Task: Add a signature Andrew Lee containing 'Kind regards, Andrew Lee' to email address softage.1@softage.net and add a folder Documents
Action: Mouse moved to (278, 206)
Screenshot: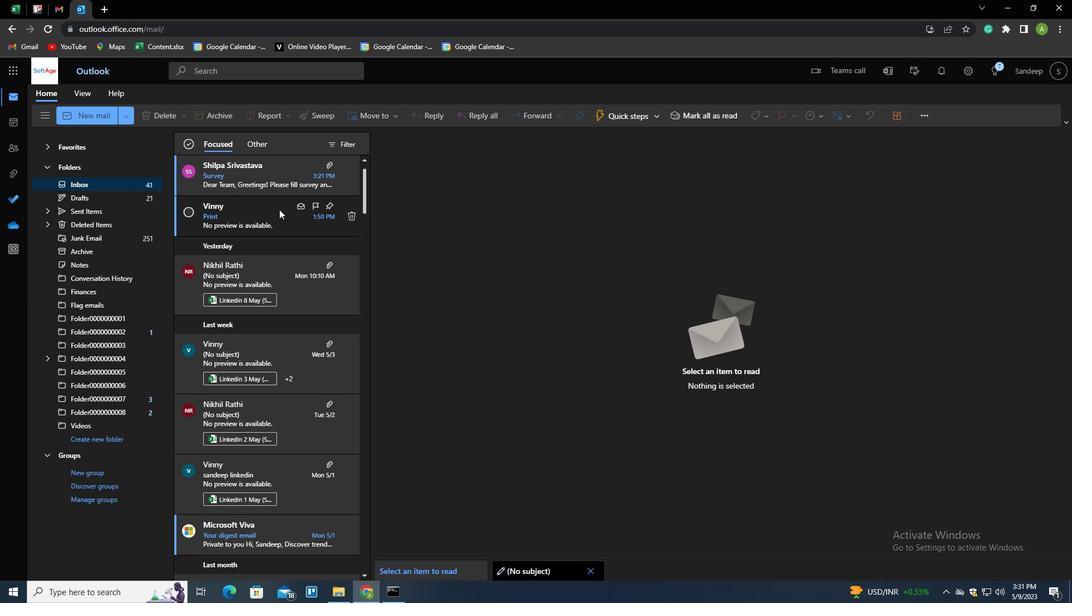 
Action: Key pressed n
Screenshot: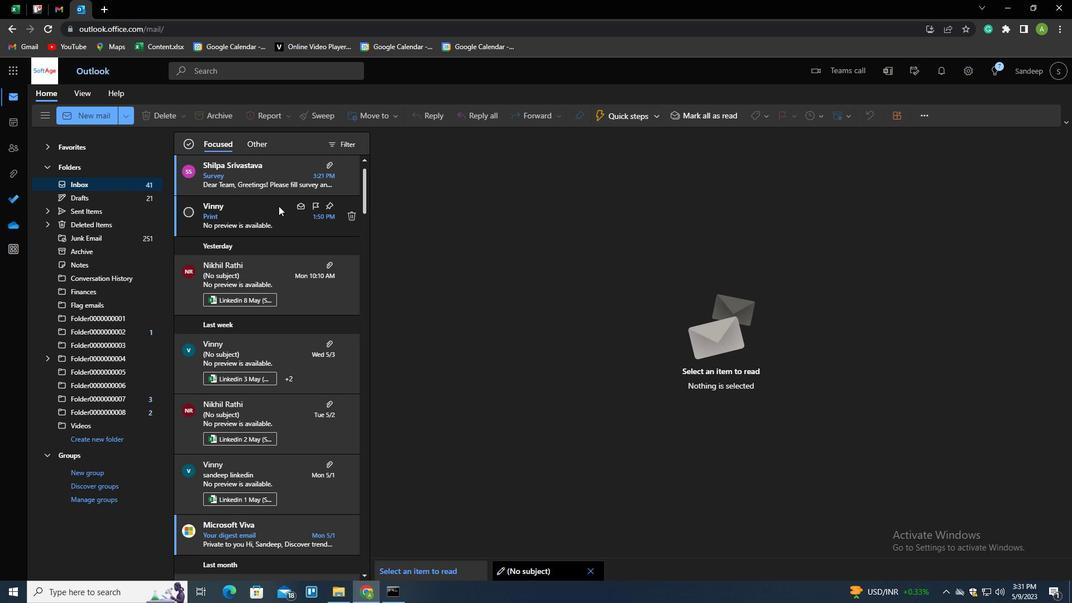 
Action: Mouse moved to (753, 118)
Screenshot: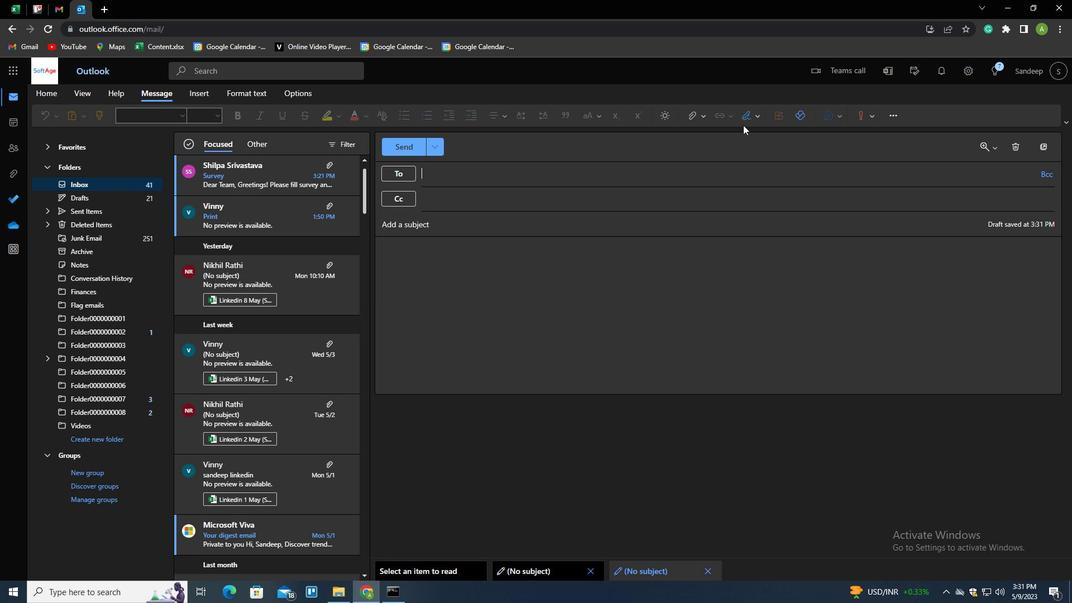 
Action: Mouse pressed left at (753, 118)
Screenshot: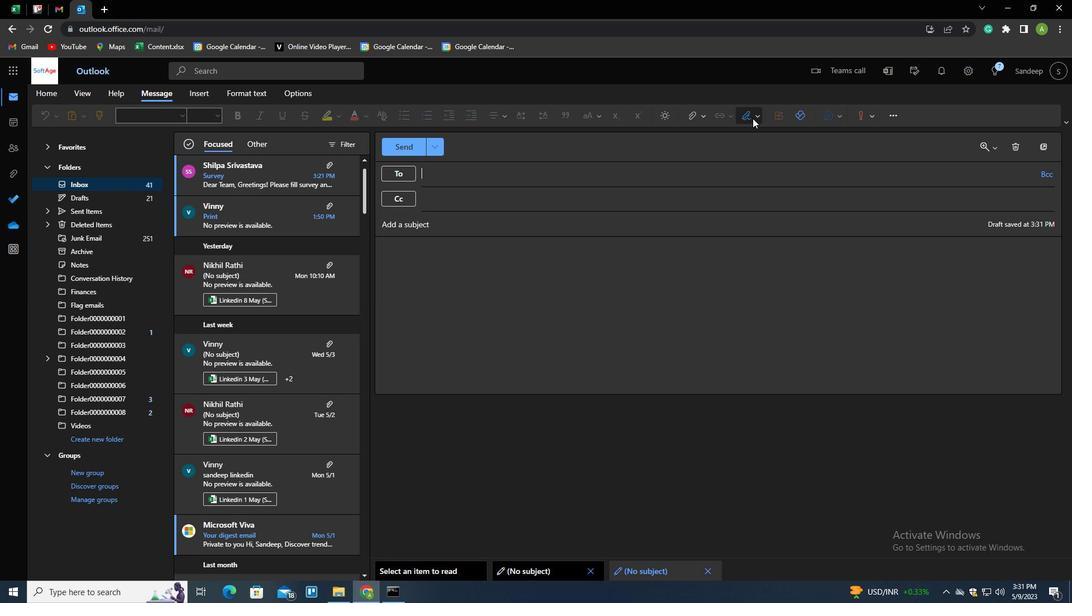 
Action: Mouse moved to (740, 138)
Screenshot: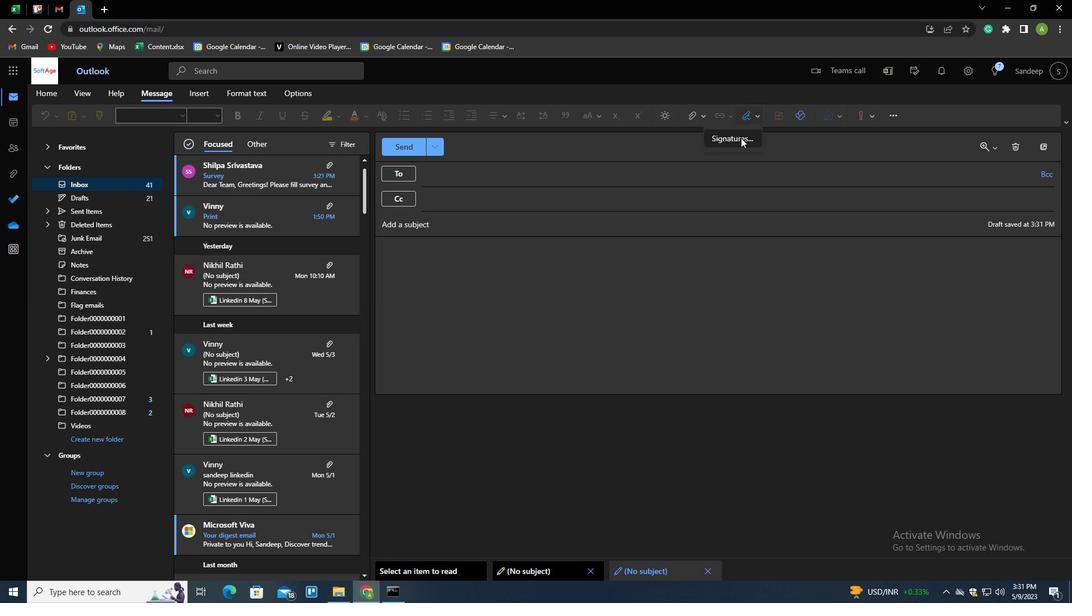 
Action: Mouse pressed left at (740, 138)
Screenshot: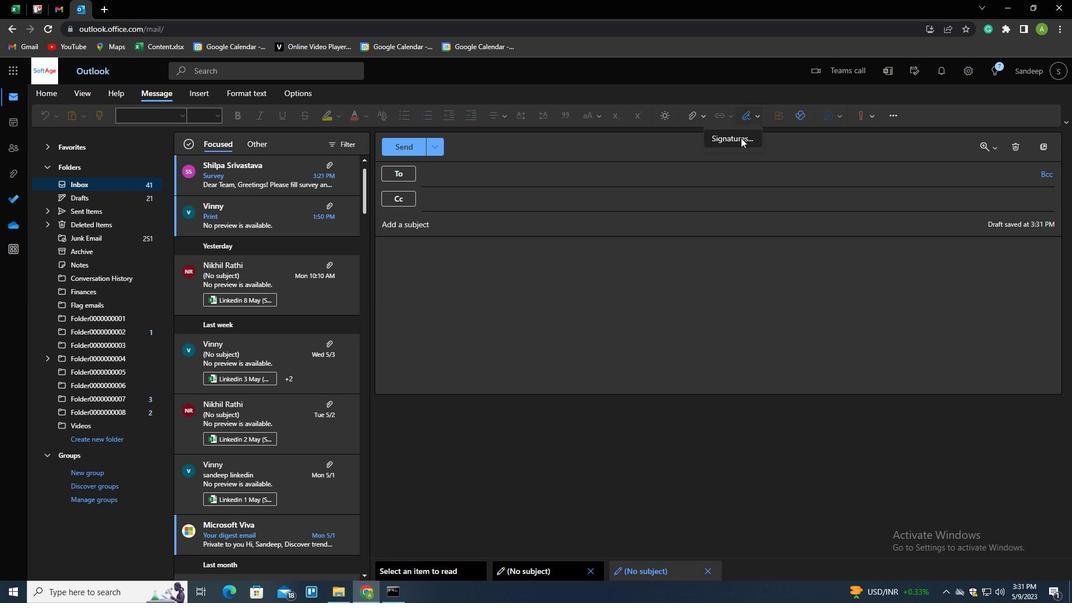
Action: Mouse moved to (452, 206)
Screenshot: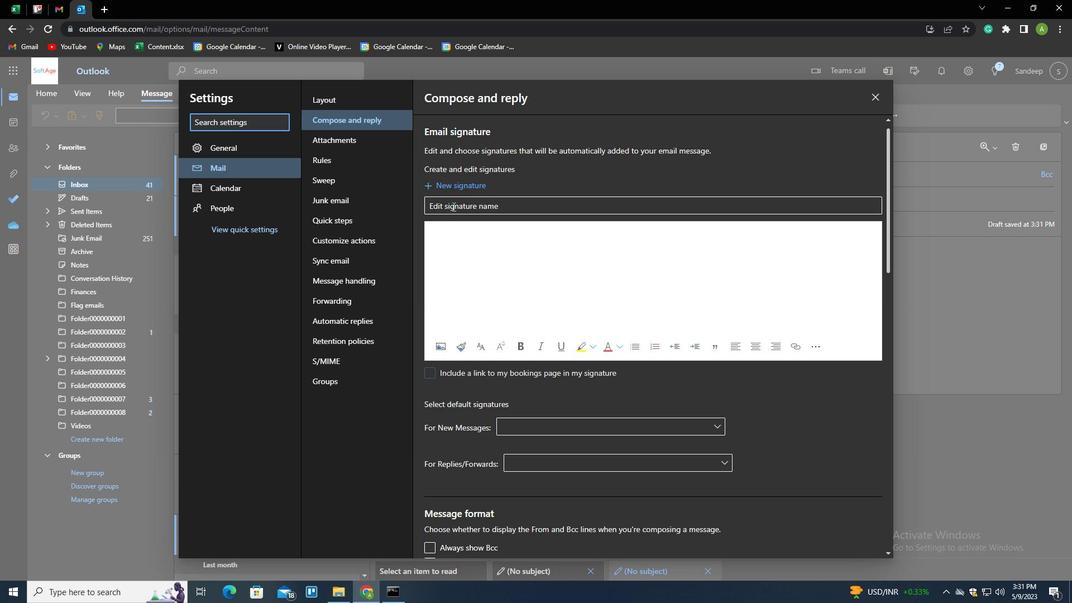 
Action: Mouse pressed left at (452, 206)
Screenshot: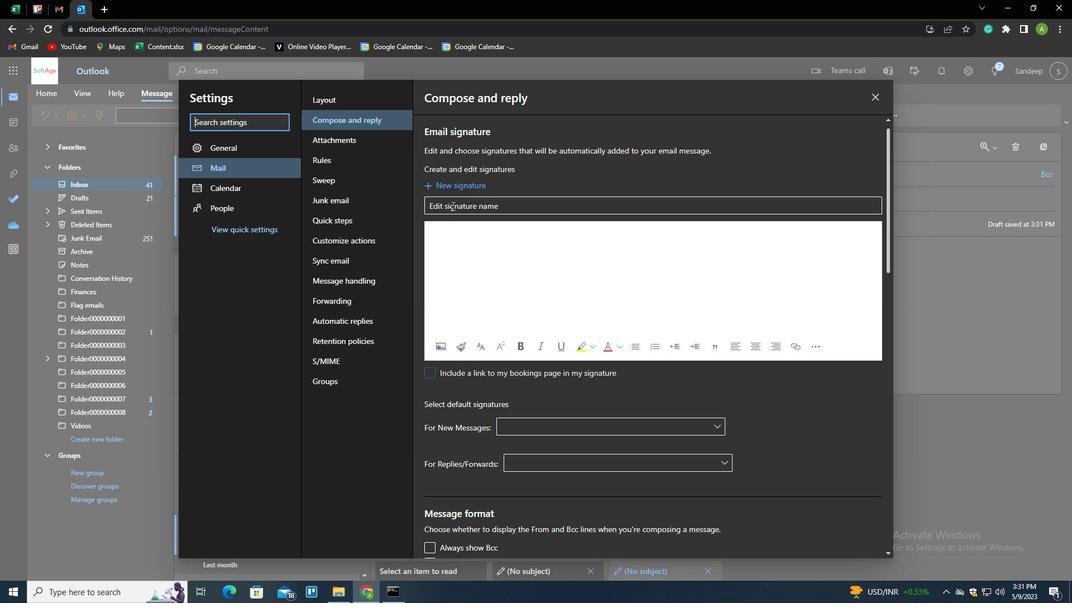 
Action: Key pressed <Key.shift>ANDREW<Key.space><Key.shift>LEE<Key.tab><Key.shift_r><Key.shift_r><Key.shift_r><Key.shift_r><Key.shift_r><Key.shift_r><Key.shift_r><Key.shift_r><Key.shift_r><Key.shift_r><Key.shift_r><Key.shift_r><Key.shift_r><Key.shift_r><Key.shift_r><Key.shift_r><Key.shift_r><Key.enter><Key.enter><Key.enter><Key.enter><Key.enter><Key.shift>KIND<Key.space><Key.shift>REGARDS<Key.shift_r><Key.enter><Key.shift>ANDREW<Key.space><Key.shift>LEE
Screenshot: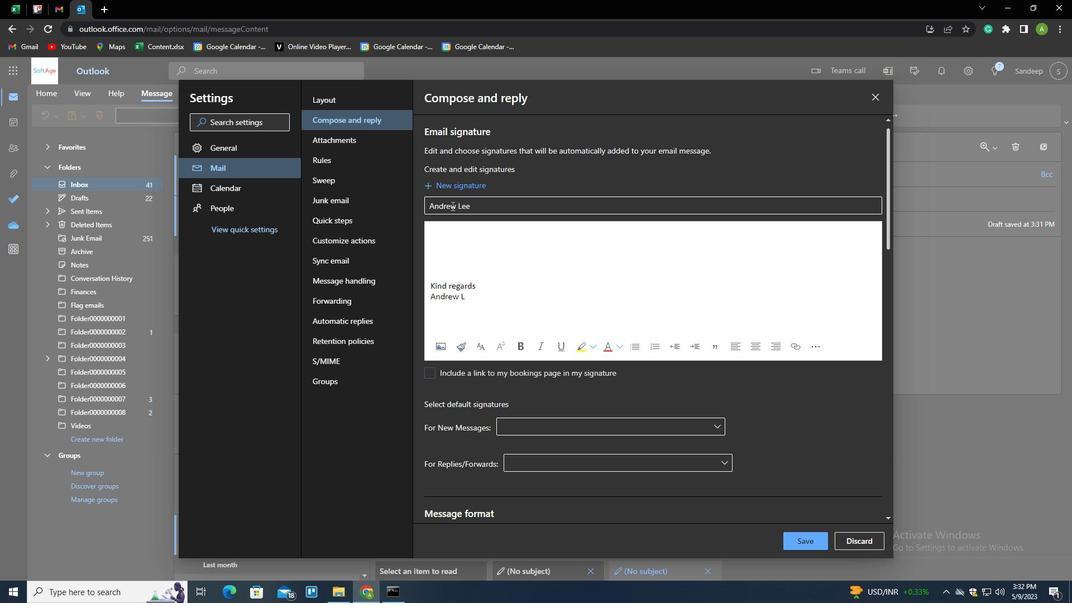 
Action: Mouse moved to (811, 537)
Screenshot: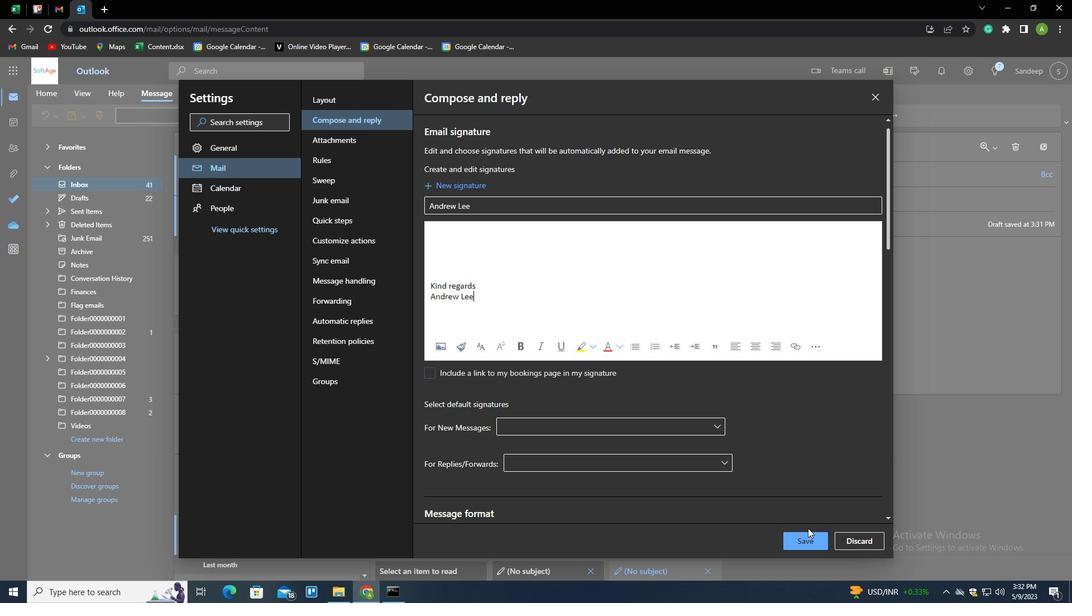 
Action: Mouse pressed left at (811, 537)
Screenshot: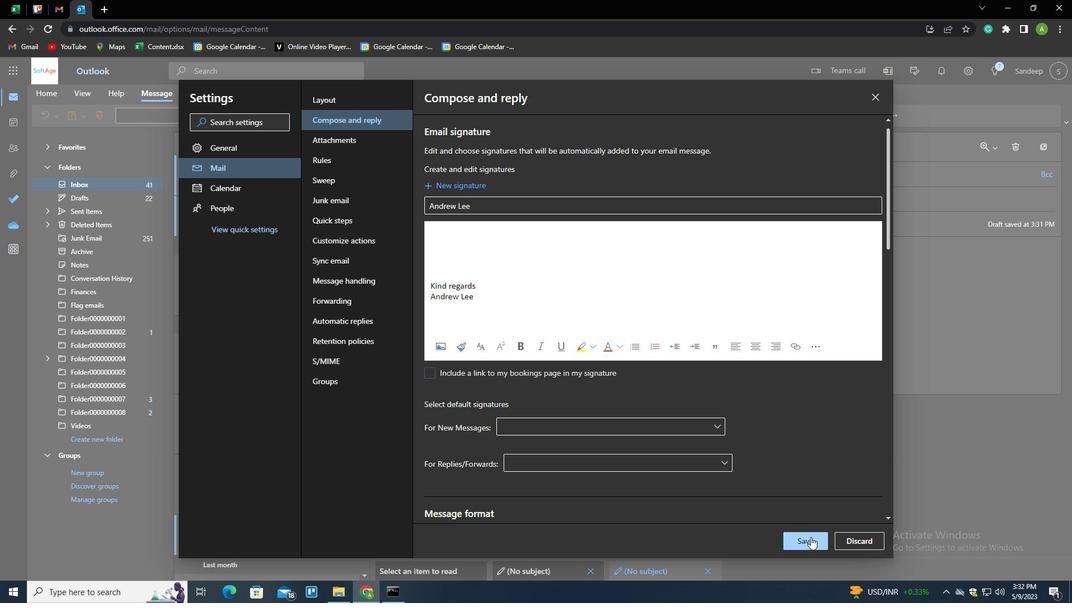 
Action: Mouse moved to (947, 373)
Screenshot: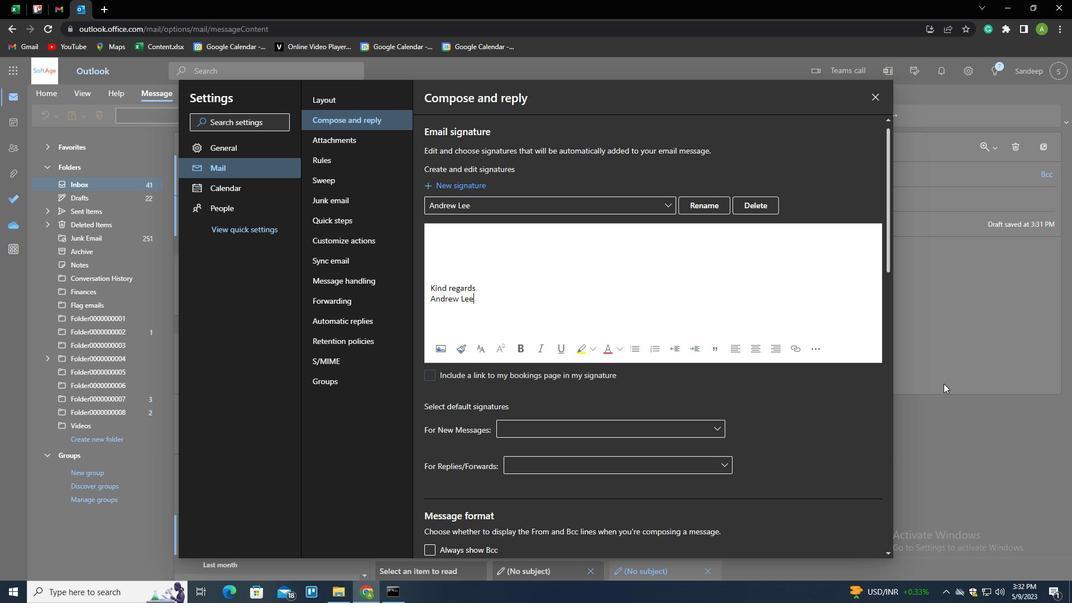 
Action: Mouse pressed left at (947, 373)
Screenshot: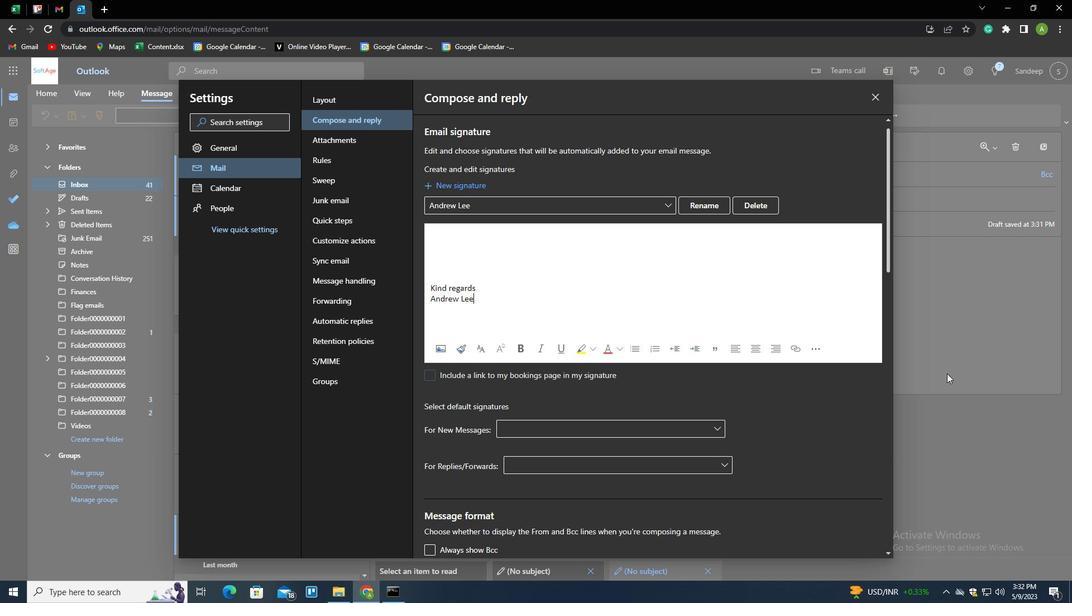 
Action: Mouse moved to (752, 115)
Screenshot: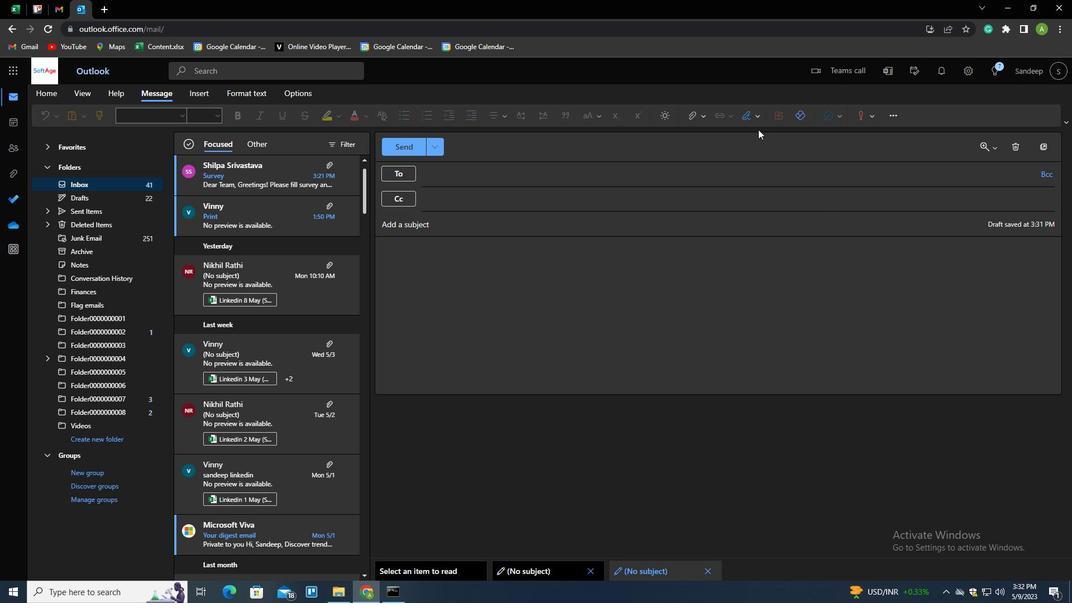 
Action: Mouse pressed left at (752, 115)
Screenshot: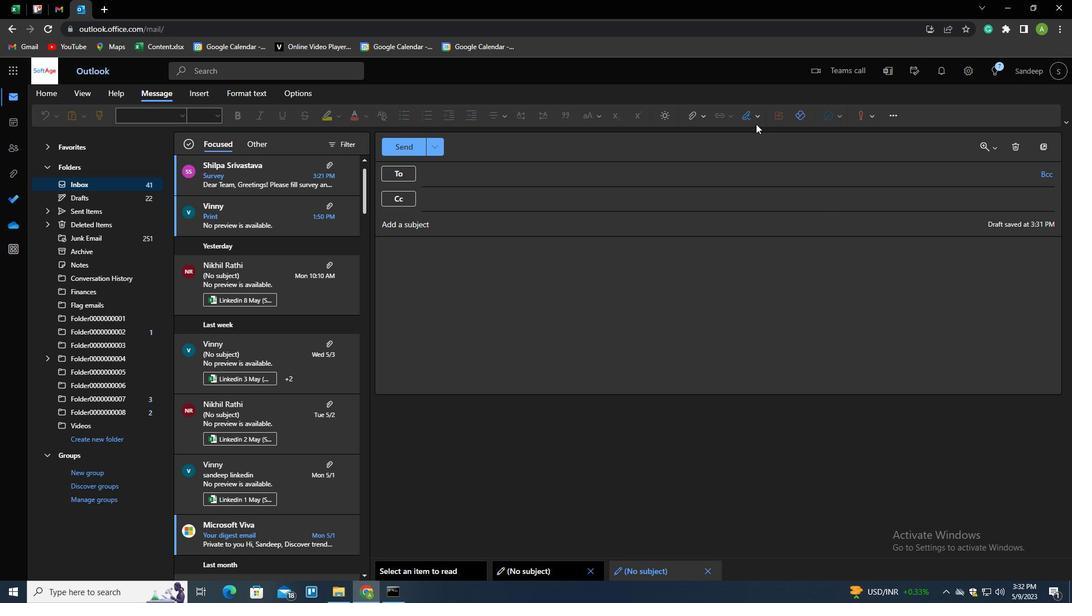 
Action: Mouse moved to (735, 141)
Screenshot: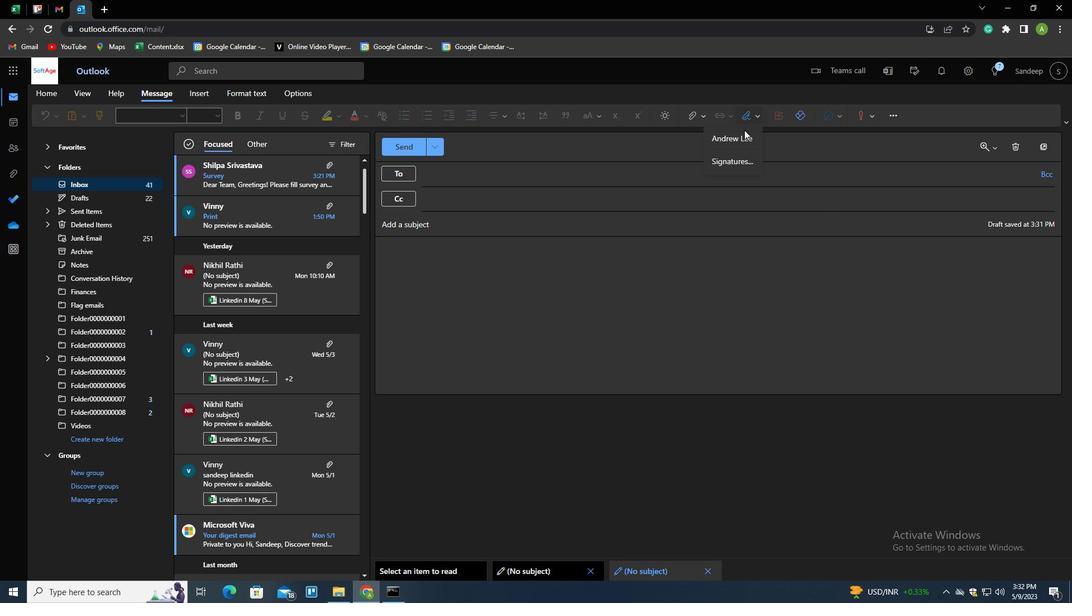 
Action: Mouse pressed left at (735, 141)
Screenshot: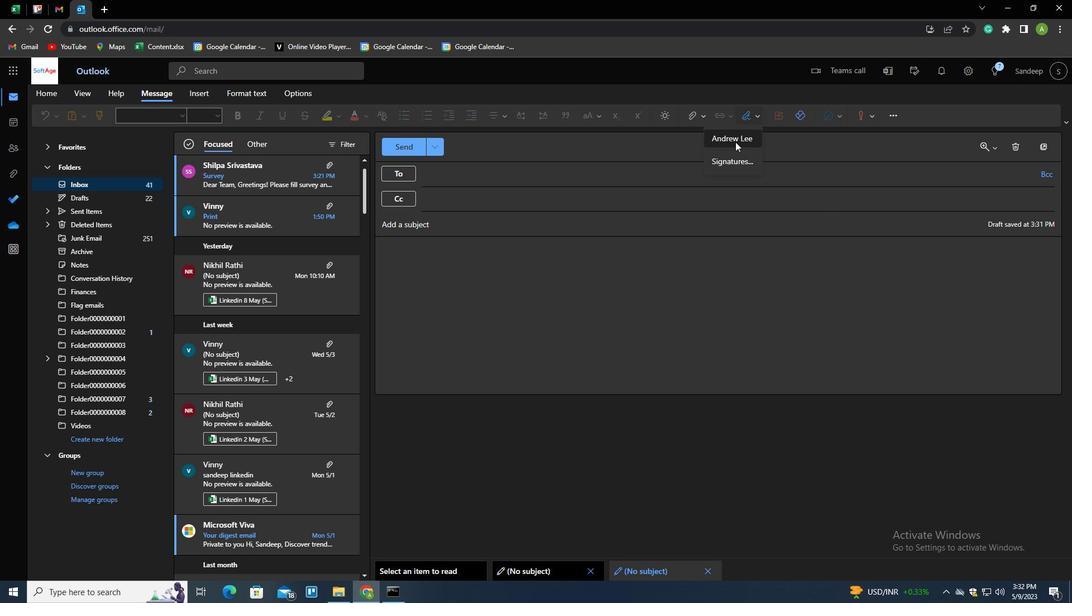 
Action: Mouse moved to (98, 439)
Screenshot: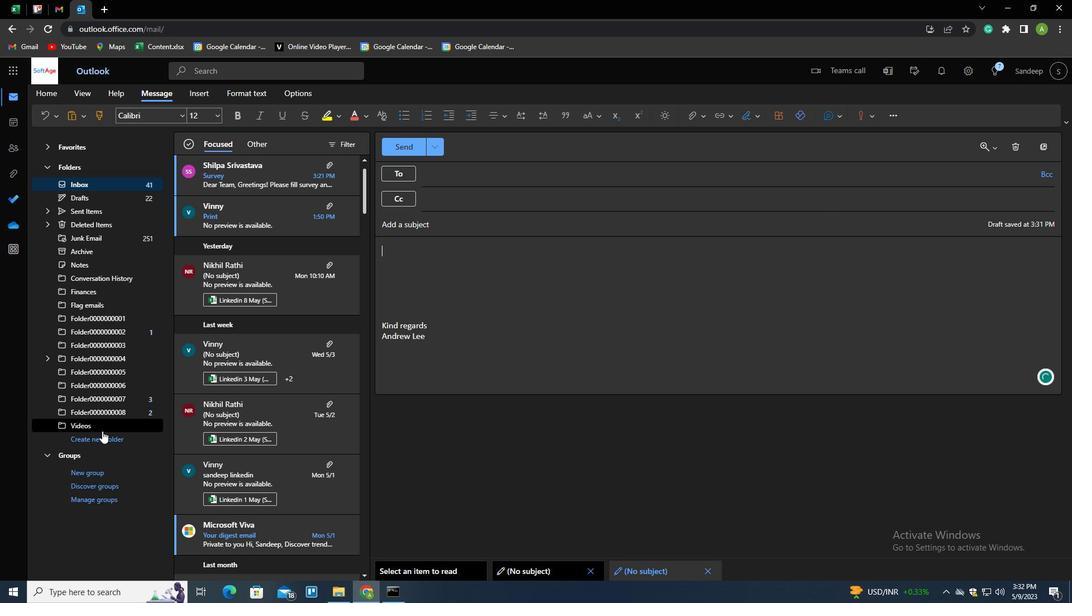 
Action: Mouse pressed left at (98, 439)
Screenshot: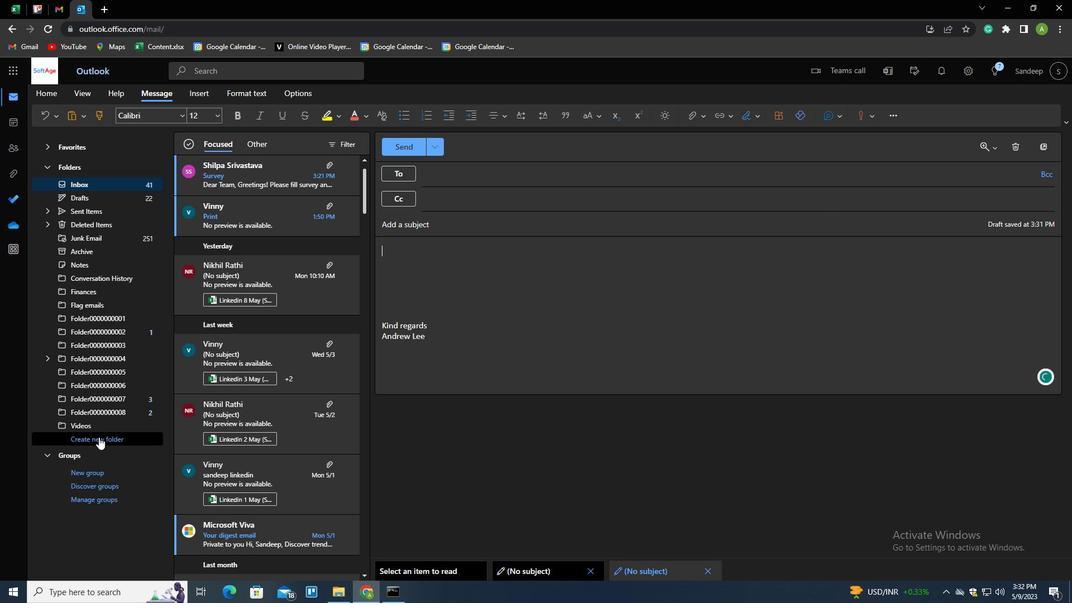 
Action: Mouse moved to (510, 176)
Screenshot: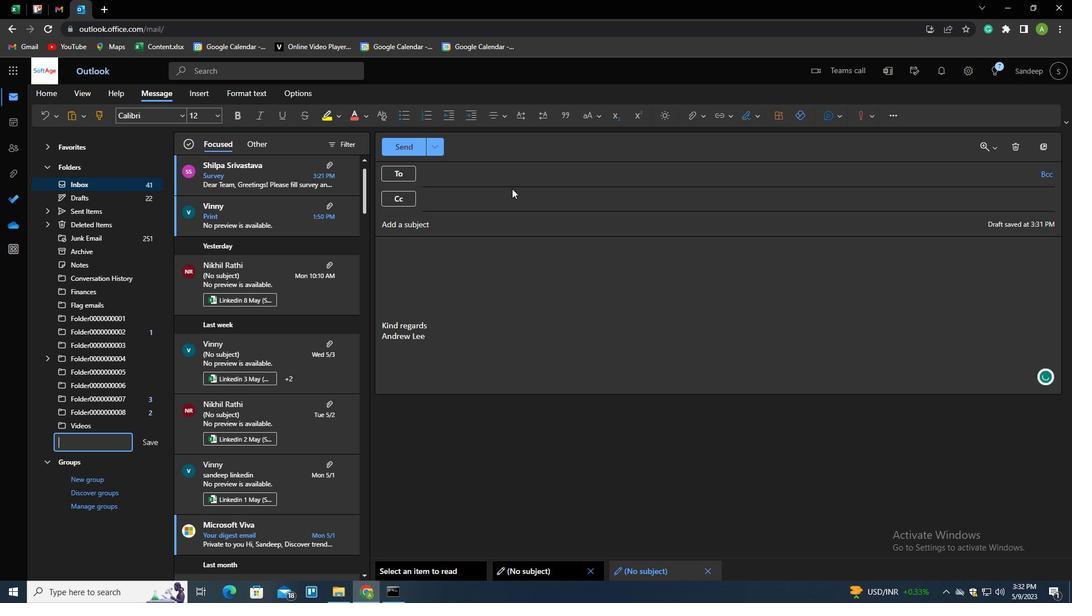 
Action: Mouse pressed left at (510, 176)
Screenshot: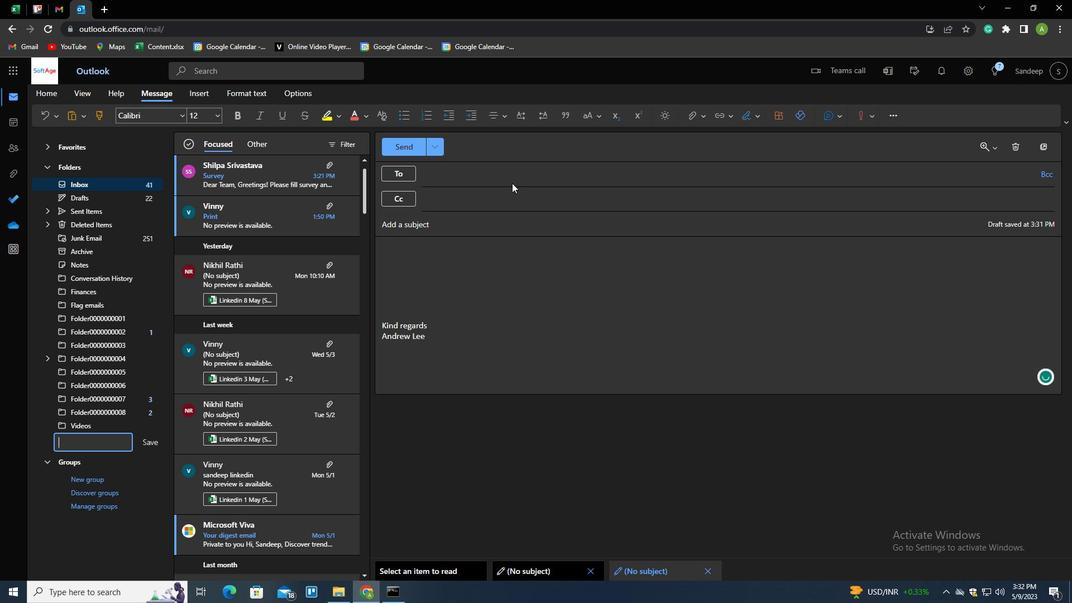 
Action: Key pressed SOFTAGE1<Key.left>.<Key.end><Key.shift>@SOFA<Key.backspace>TAGE.NET
Screenshot: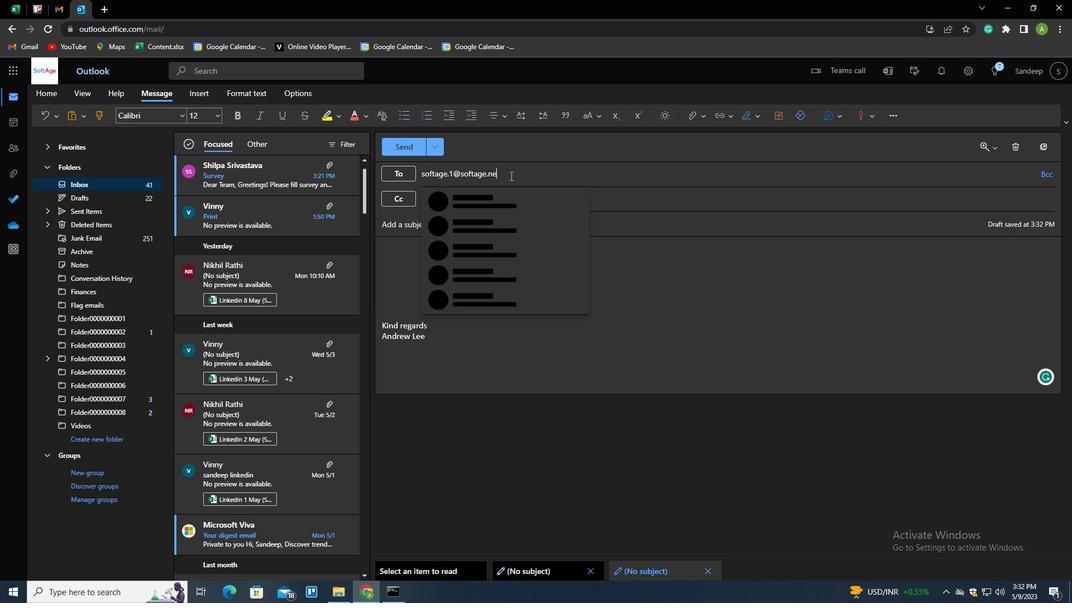 
Action: Mouse moved to (500, 202)
Screenshot: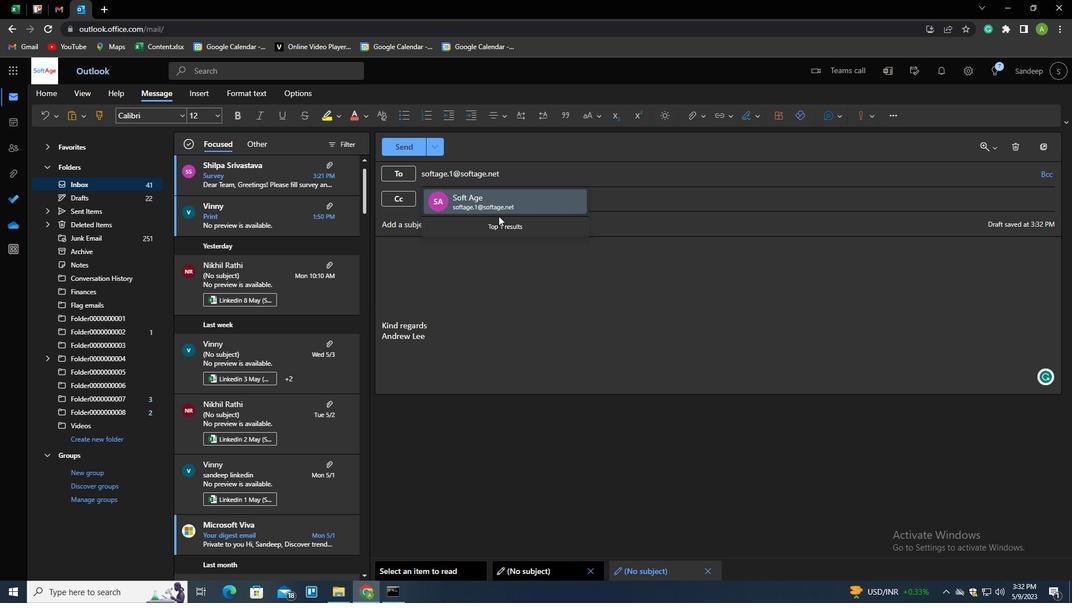 
Action: Mouse pressed left at (500, 202)
Screenshot: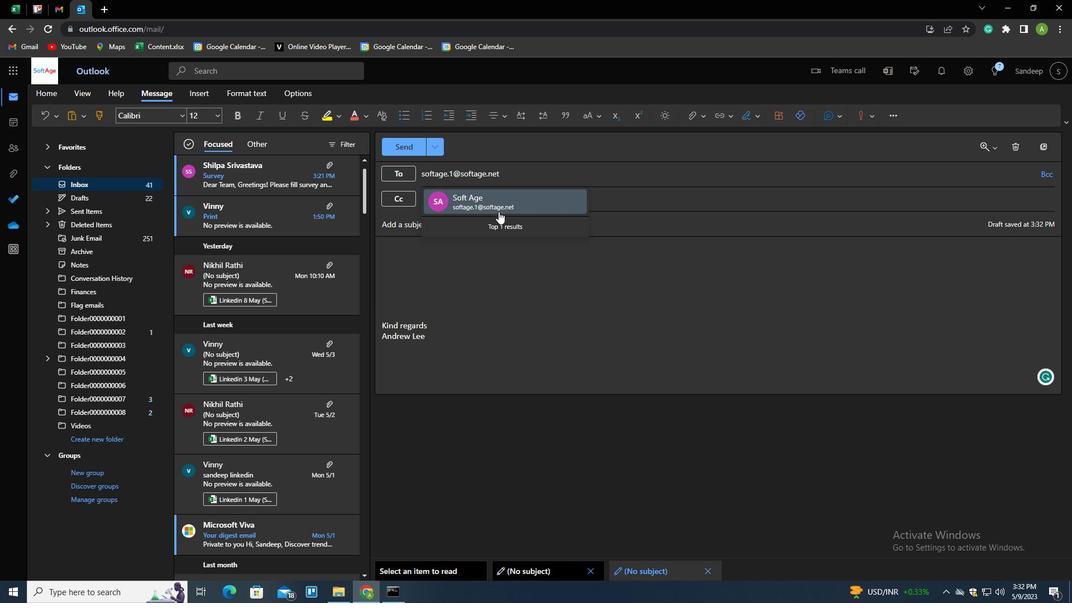 
Action: Mouse moved to (93, 439)
Screenshot: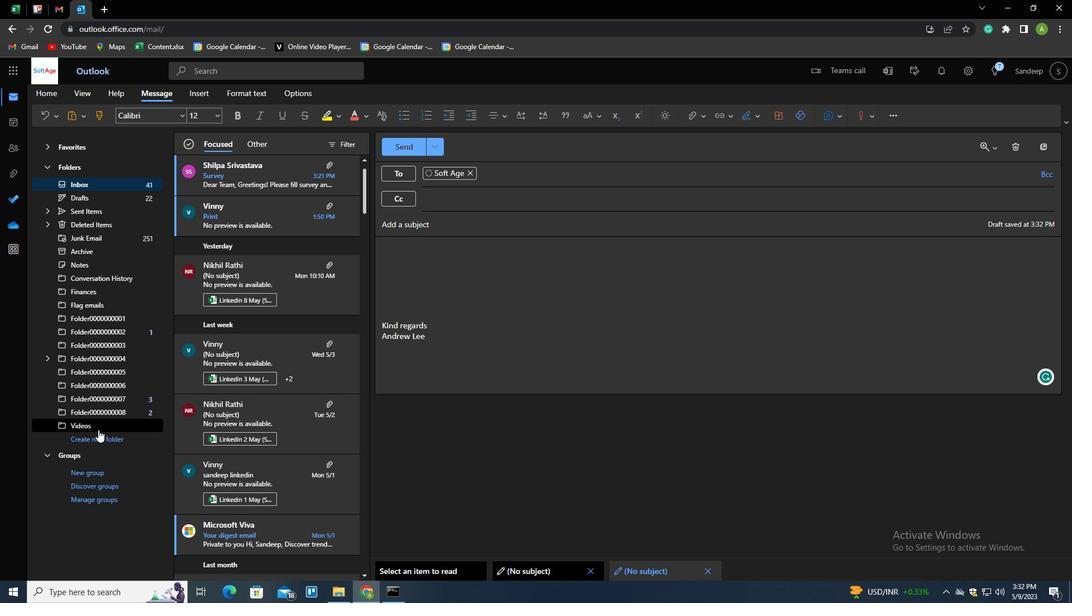 
Action: Mouse pressed left at (93, 439)
Screenshot: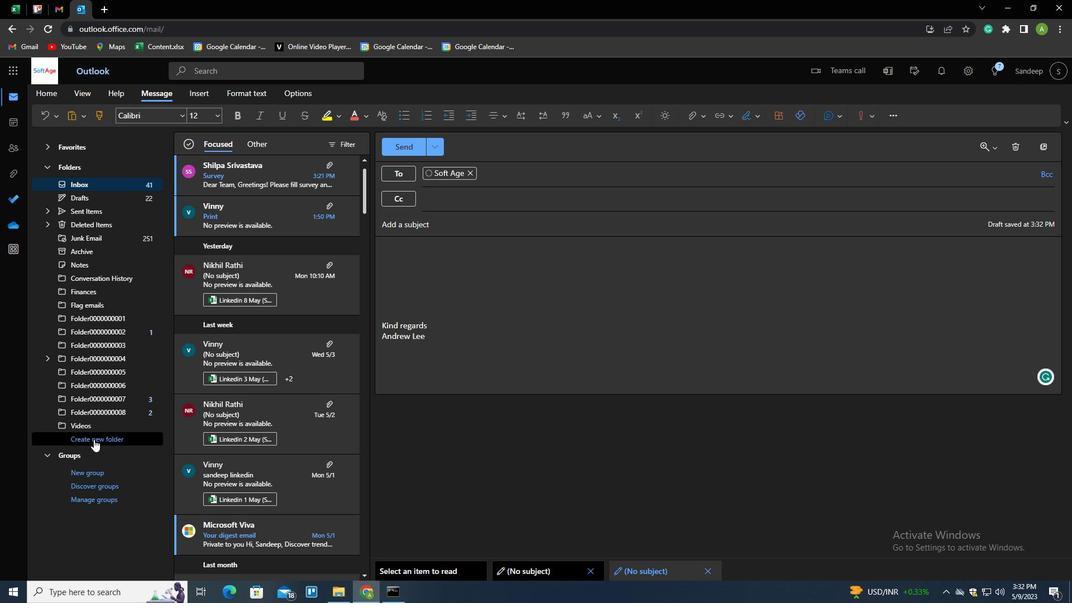 
Action: Mouse moved to (93, 439)
Screenshot: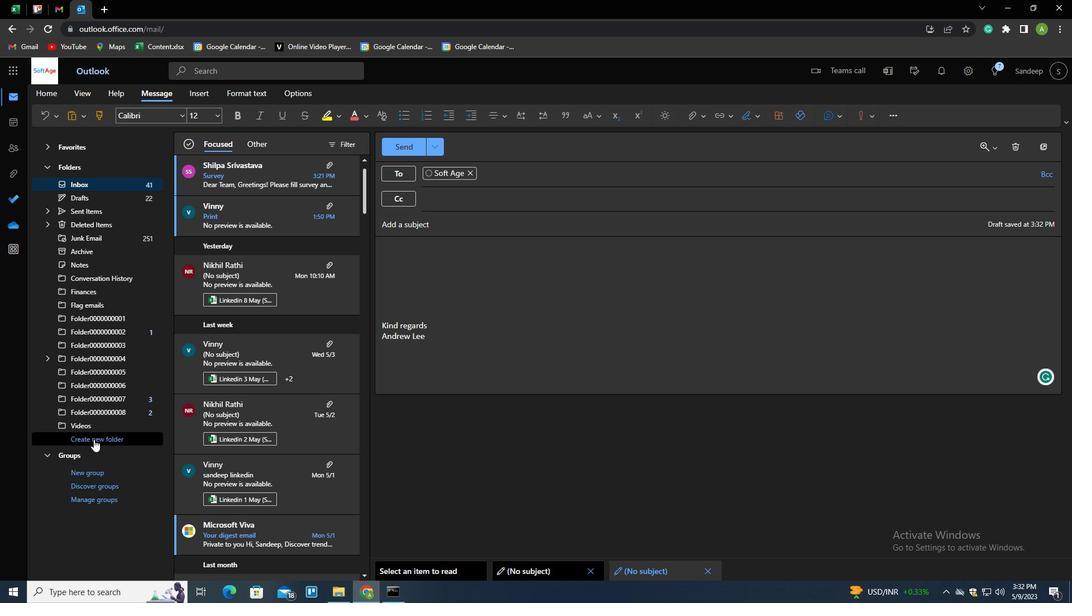 
Action: Key pressed <Key.shift>DOCUMENTS<Key.enter>
Screenshot: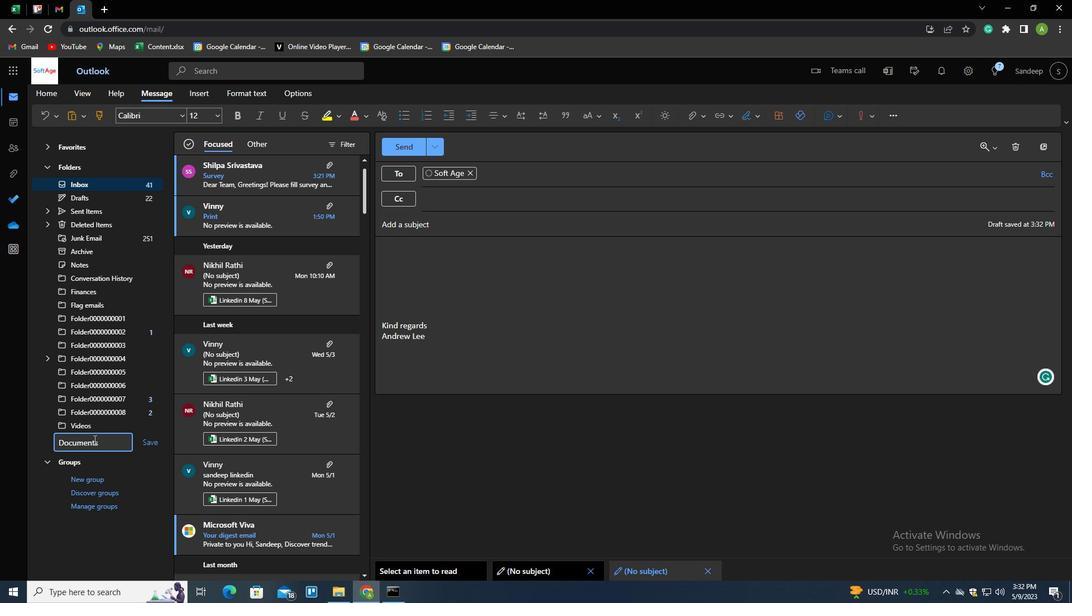 
Action: Mouse moved to (512, 493)
Screenshot: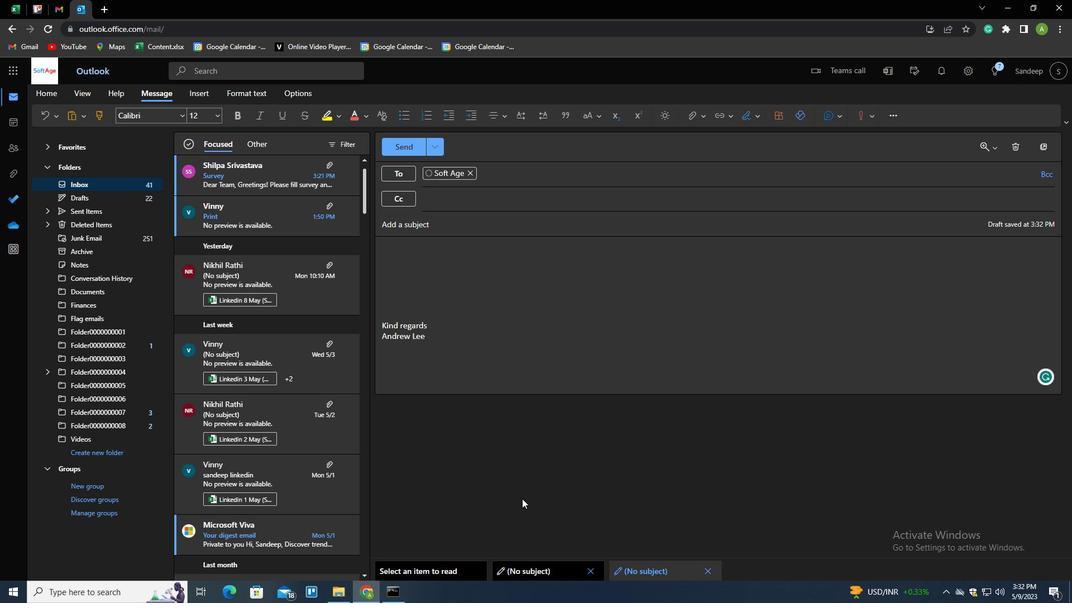 
